Task: Look for products in the category "Joint Care Supplements" that are on sale.
Action: Mouse moved to (235, 115)
Screenshot: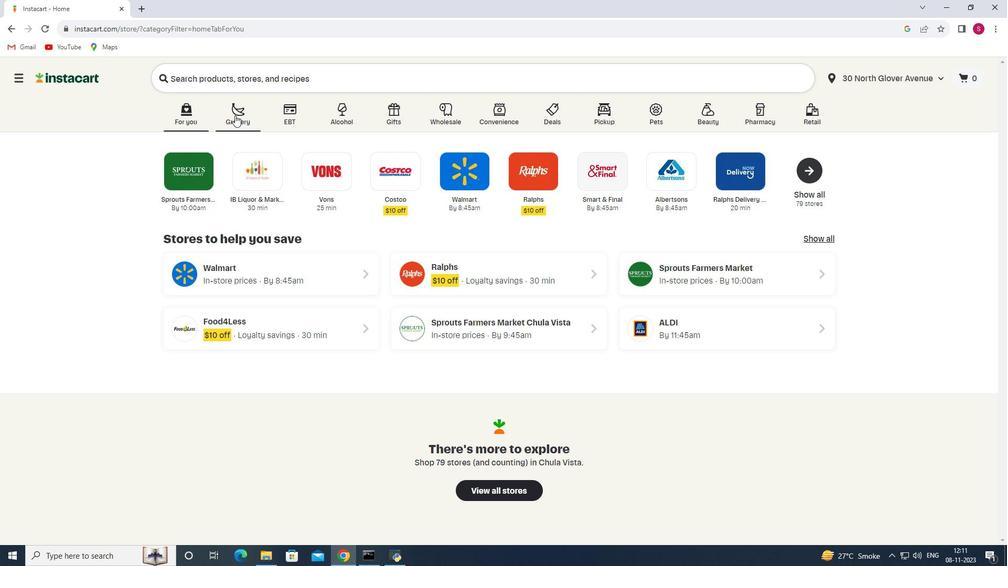 
Action: Mouse pressed left at (235, 115)
Screenshot: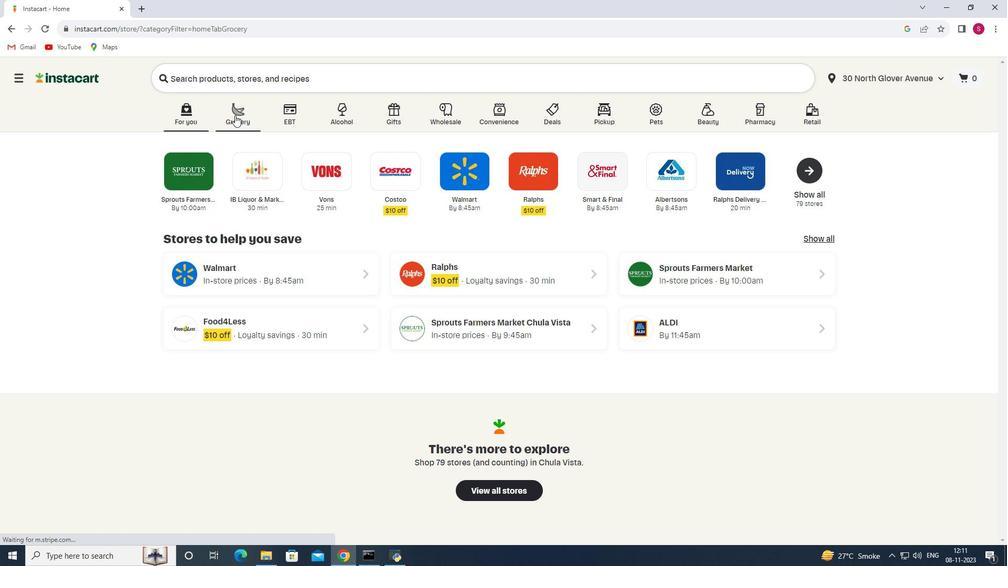 
Action: Mouse moved to (247, 307)
Screenshot: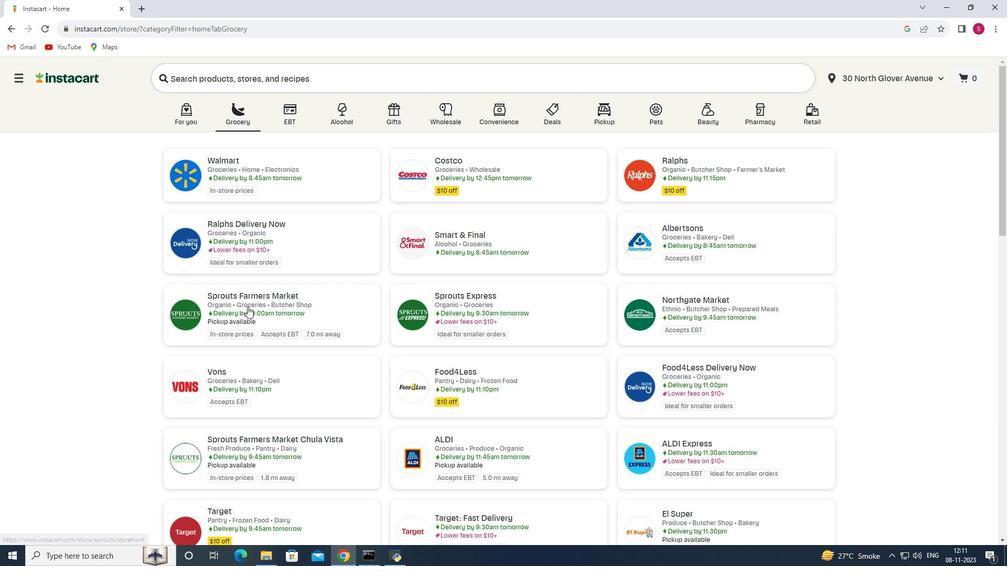 
Action: Mouse pressed left at (247, 307)
Screenshot: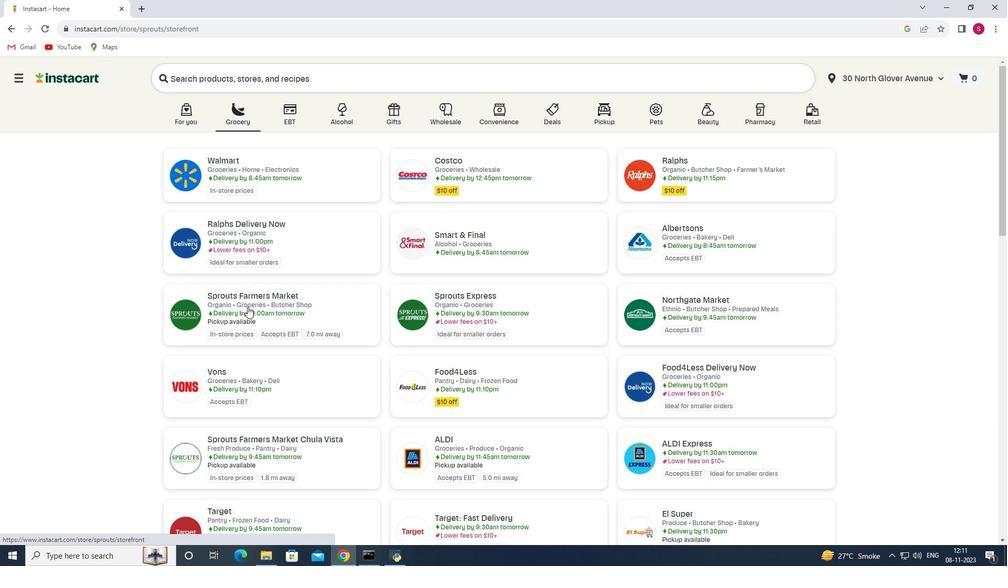 
Action: Mouse moved to (92, 349)
Screenshot: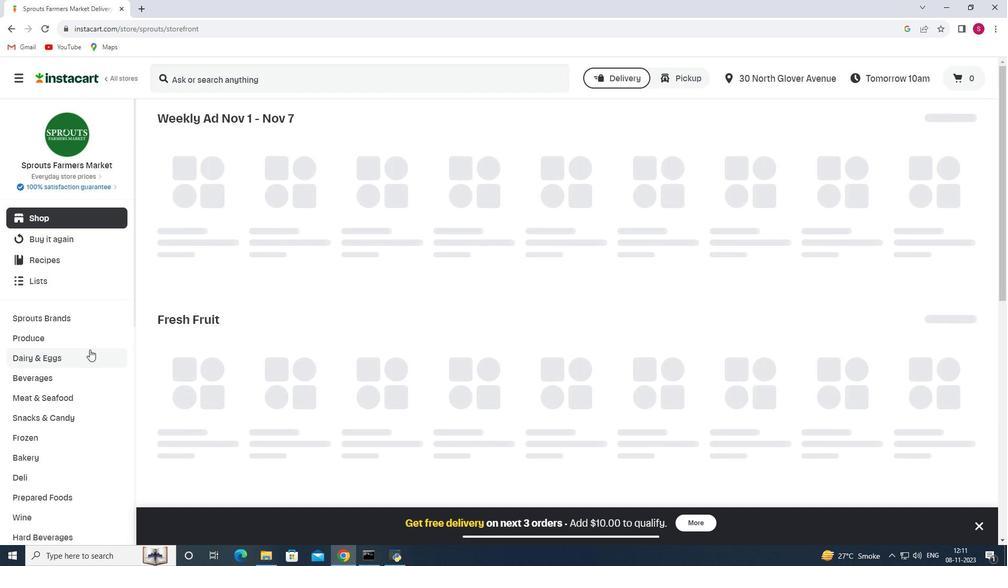 
Action: Mouse scrolled (92, 348) with delta (0, 0)
Screenshot: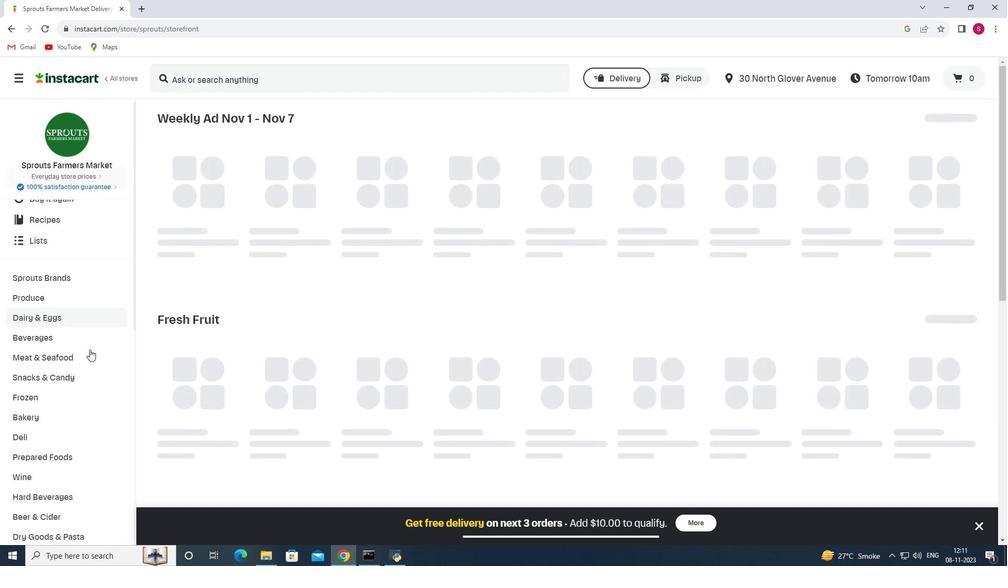 
Action: Mouse moved to (89, 350)
Screenshot: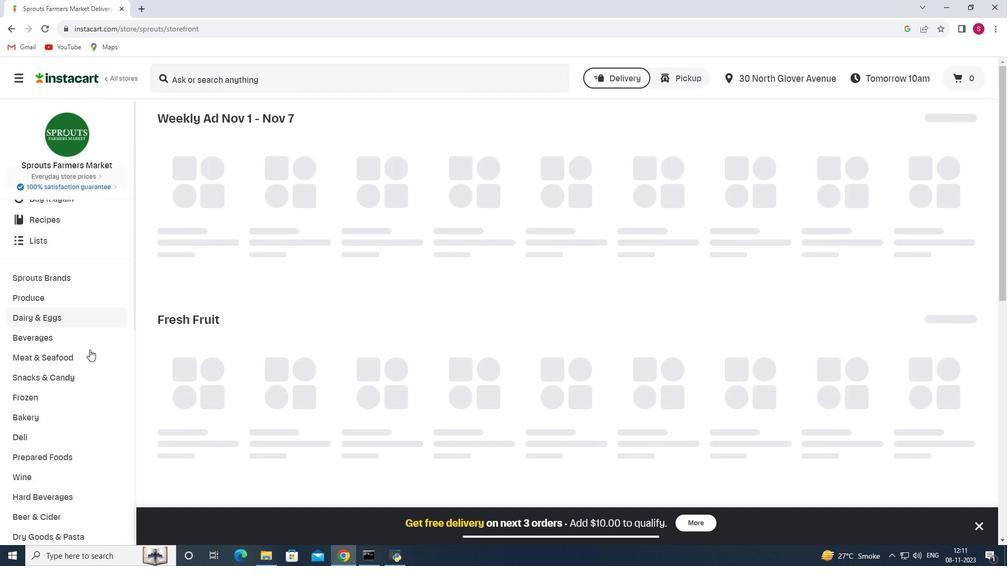 
Action: Mouse scrolled (89, 349) with delta (0, 0)
Screenshot: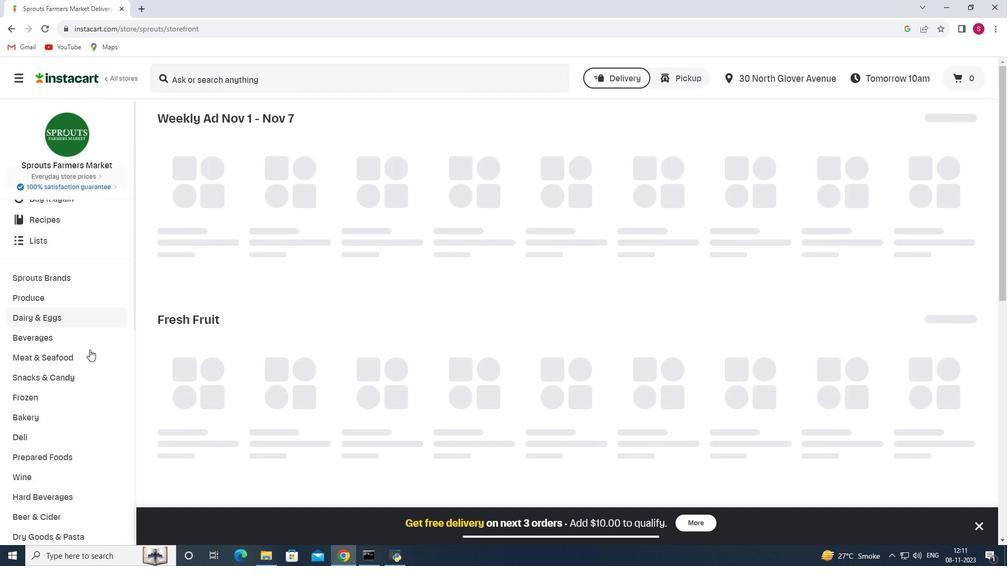 
Action: Mouse moved to (89, 350)
Screenshot: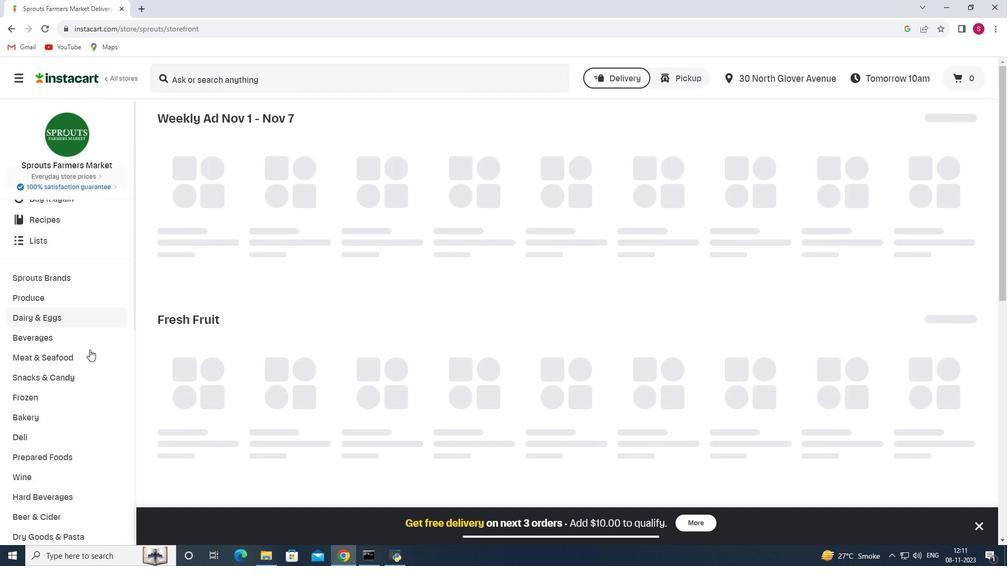 
Action: Mouse scrolled (89, 349) with delta (0, 0)
Screenshot: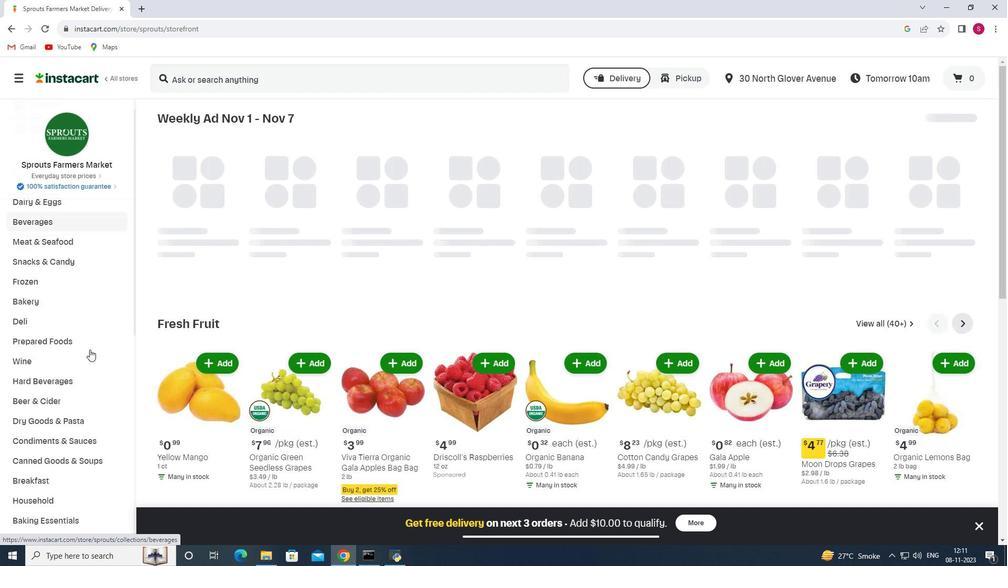 
Action: Mouse scrolled (89, 349) with delta (0, 0)
Screenshot: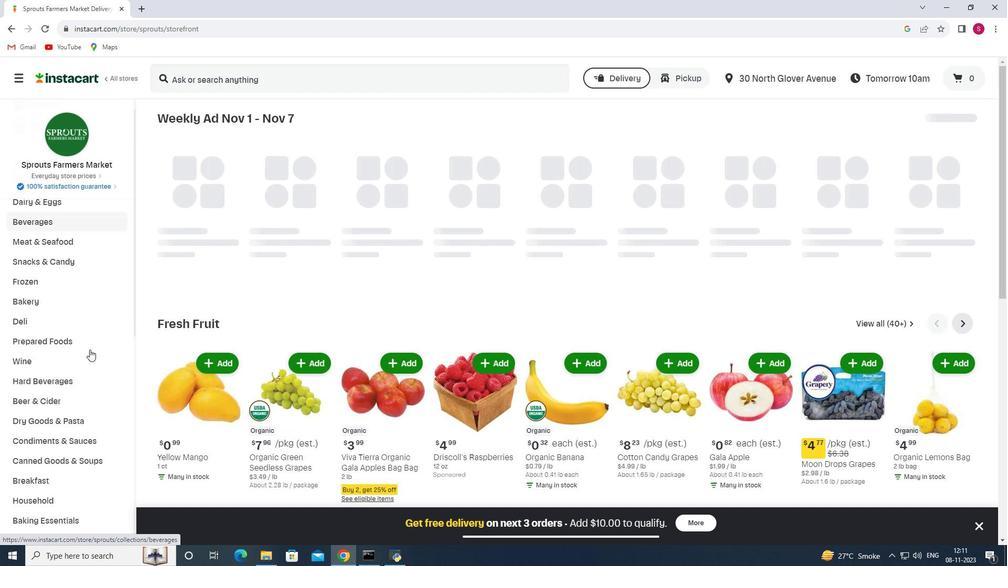 
Action: Mouse scrolled (89, 349) with delta (0, 0)
Screenshot: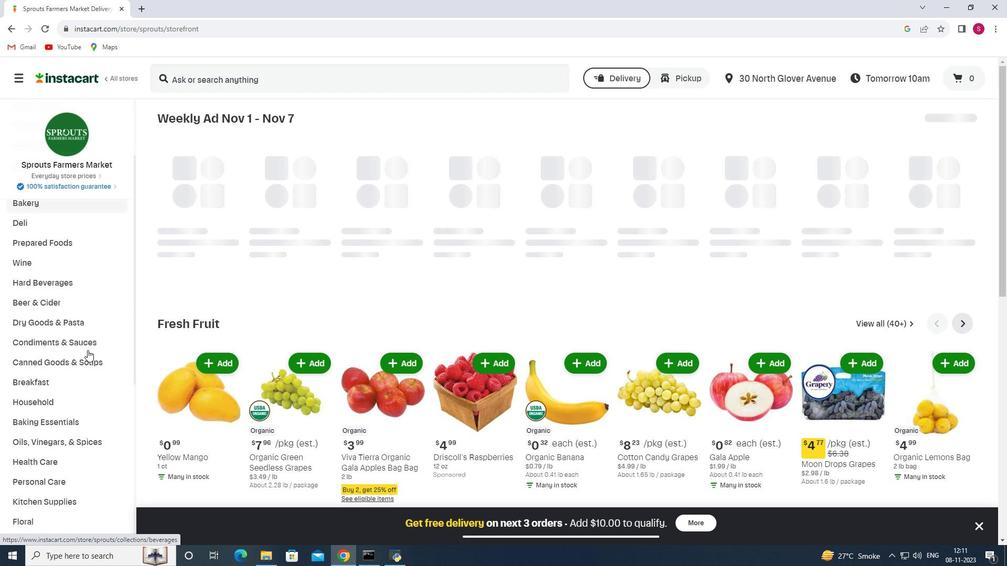
Action: Mouse scrolled (89, 349) with delta (0, 0)
Screenshot: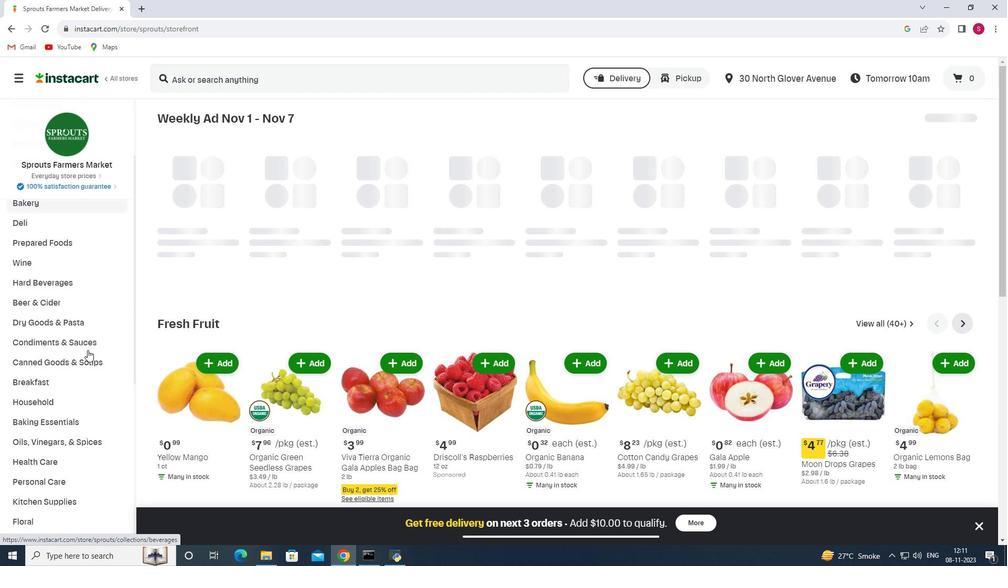 
Action: Mouse moved to (87, 350)
Screenshot: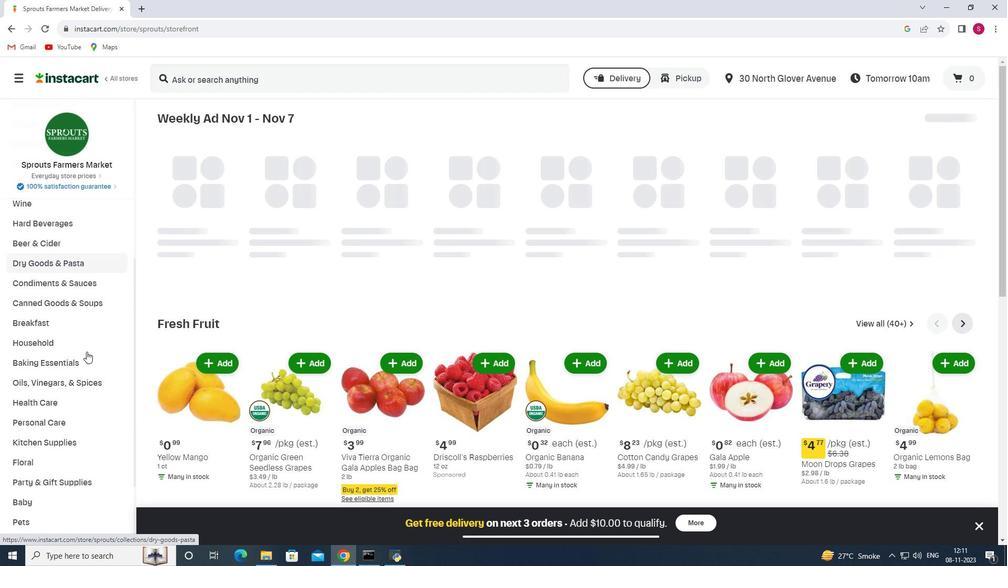 
Action: Mouse scrolled (87, 350) with delta (0, 0)
Screenshot: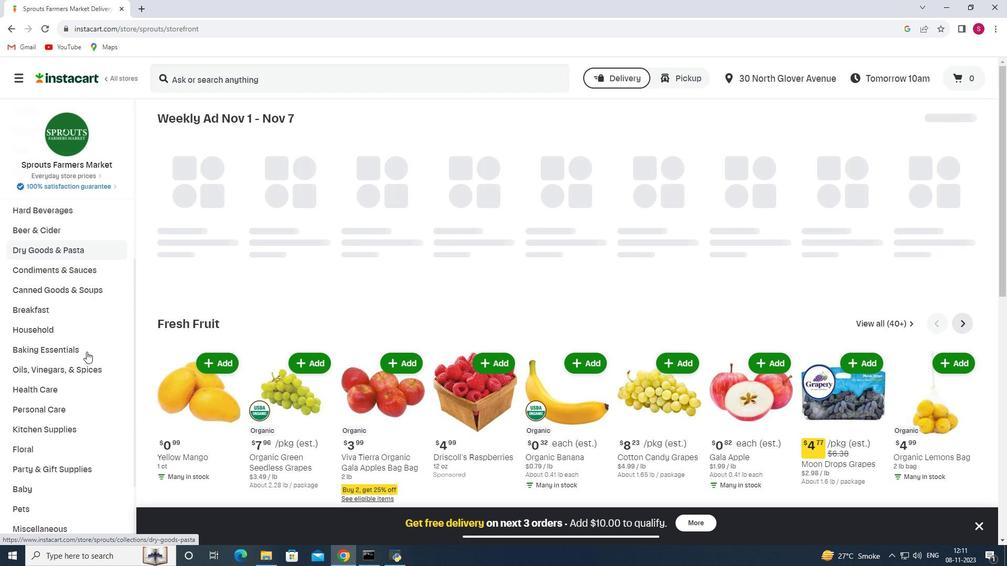 
Action: Mouse moved to (86, 352)
Screenshot: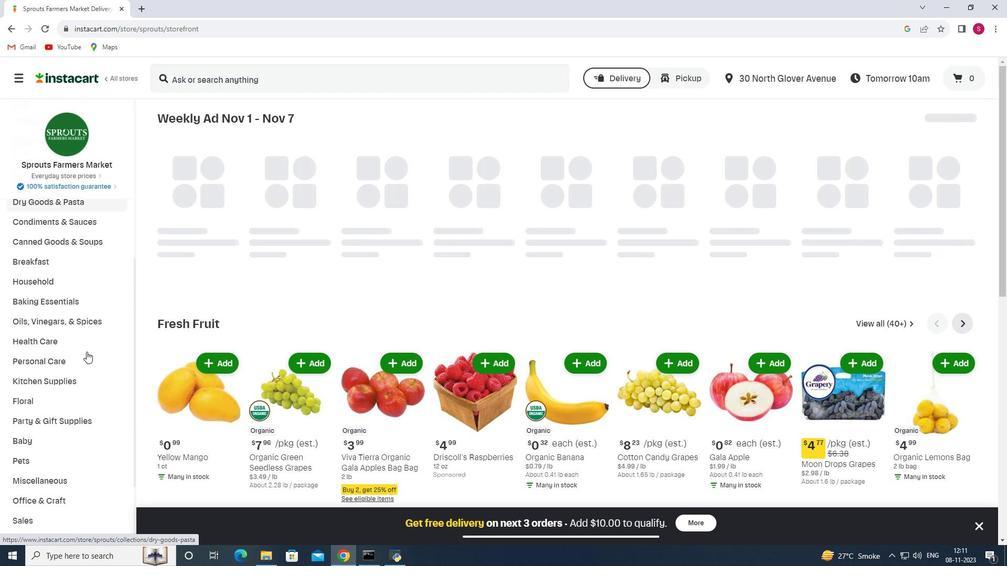 
Action: Mouse scrolled (86, 351) with delta (0, 0)
Screenshot: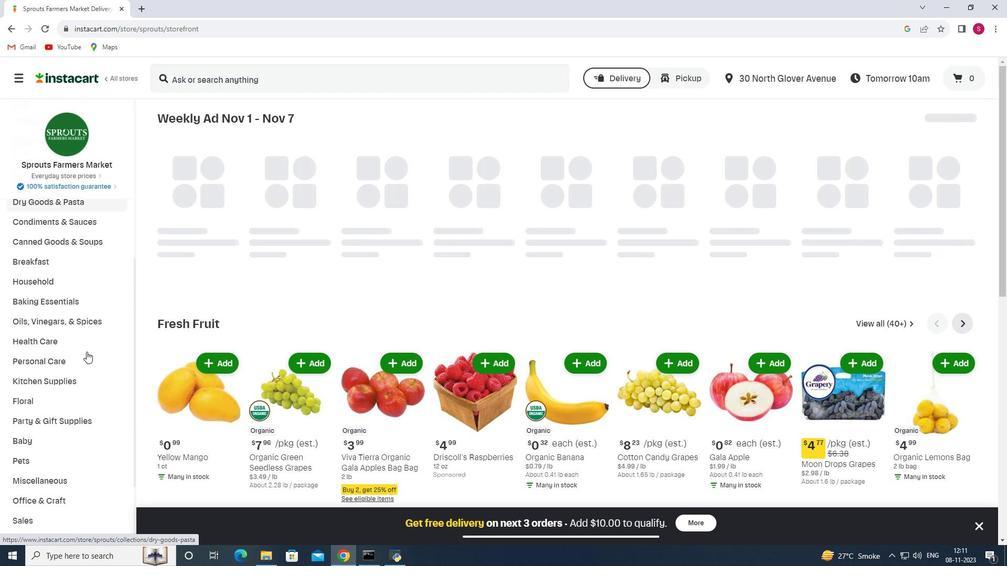
Action: Mouse scrolled (86, 351) with delta (0, 0)
Screenshot: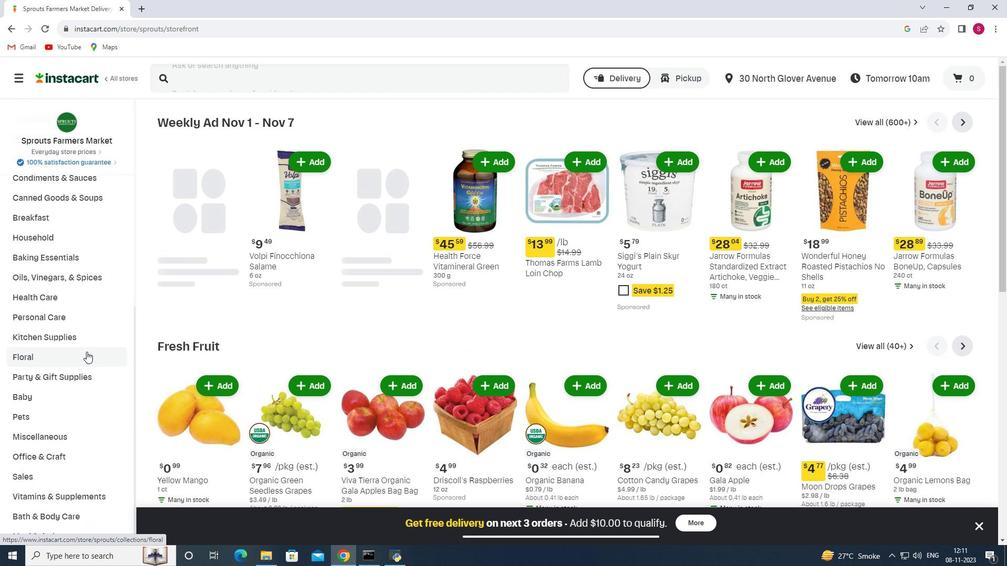 
Action: Mouse moved to (96, 281)
Screenshot: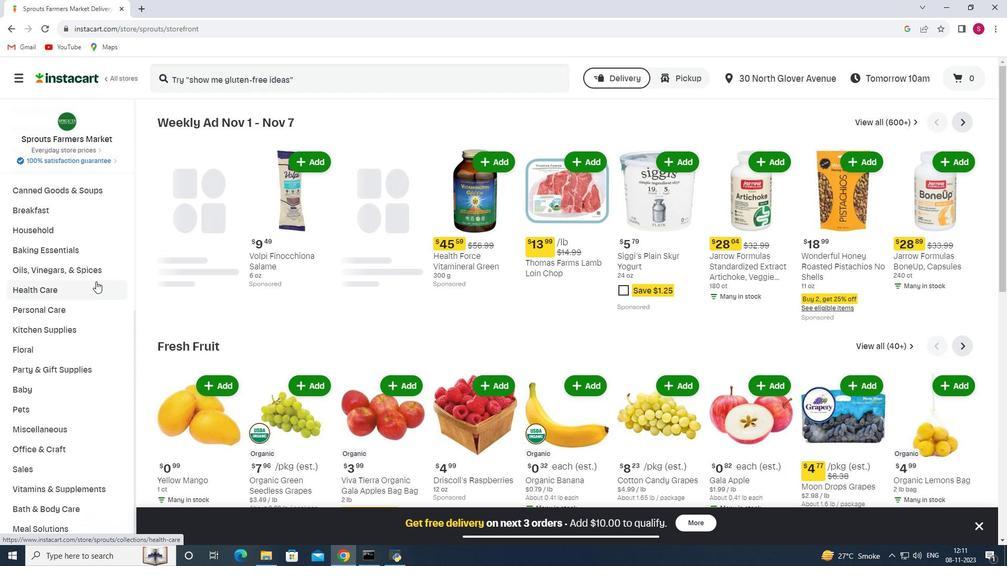 
Action: Mouse pressed left at (96, 281)
Screenshot: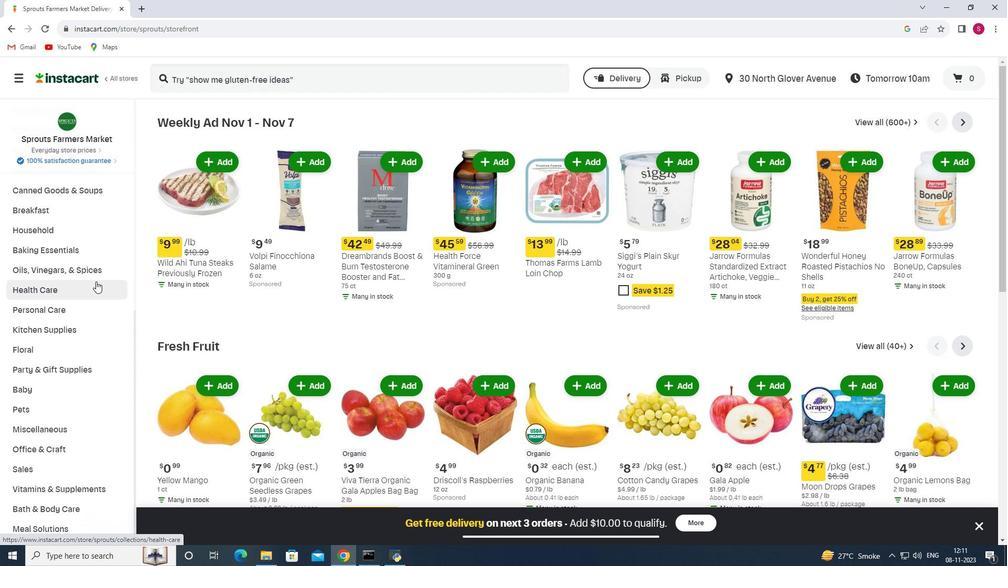 
Action: Mouse moved to (391, 142)
Screenshot: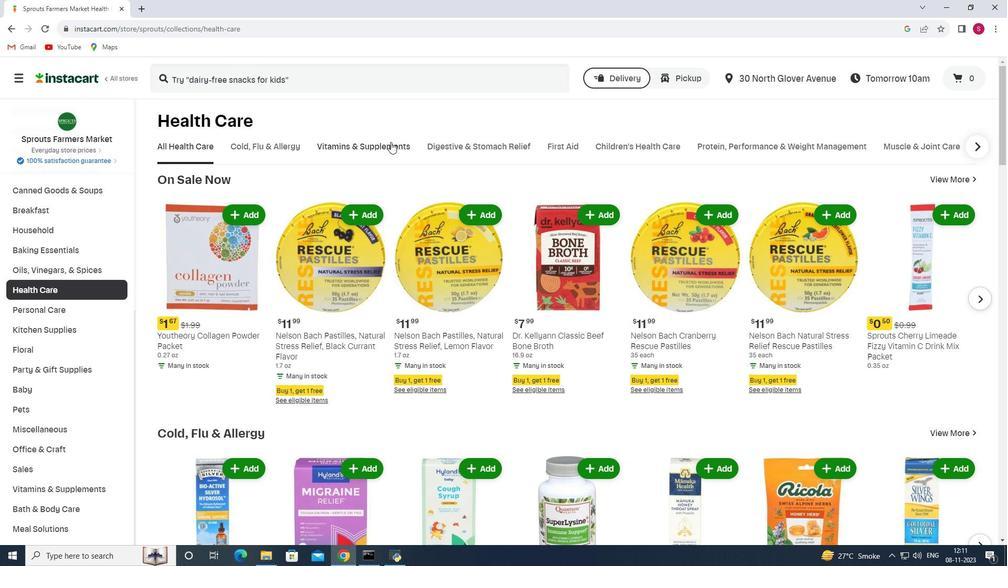 
Action: Mouse pressed left at (391, 142)
Screenshot: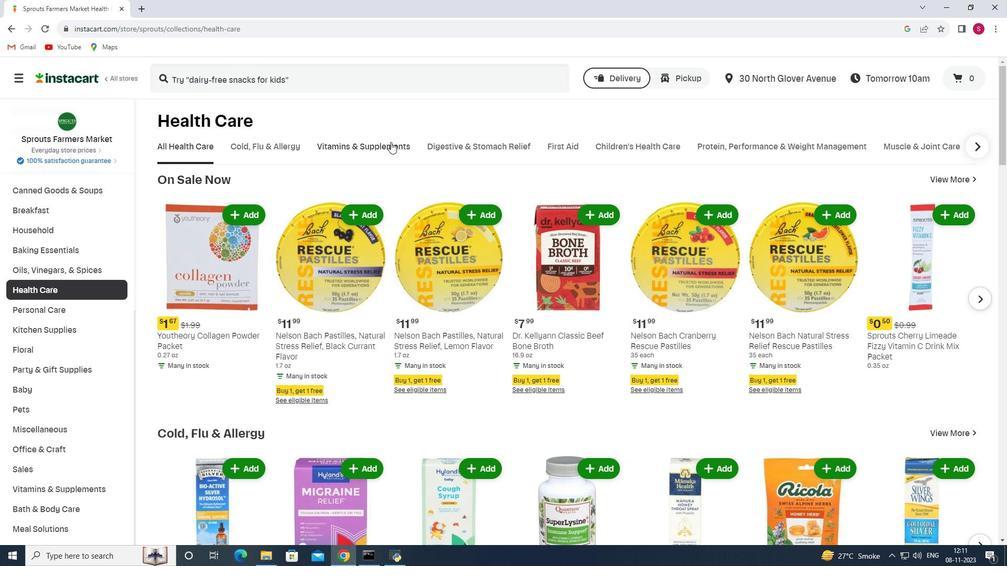
Action: Mouse moved to (988, 191)
Screenshot: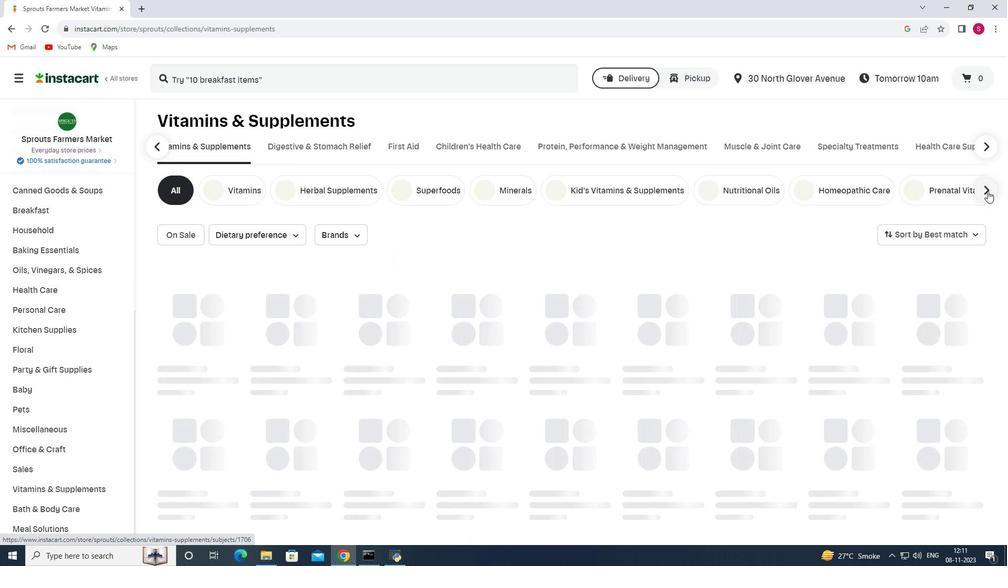 
Action: Mouse pressed left at (988, 191)
Screenshot: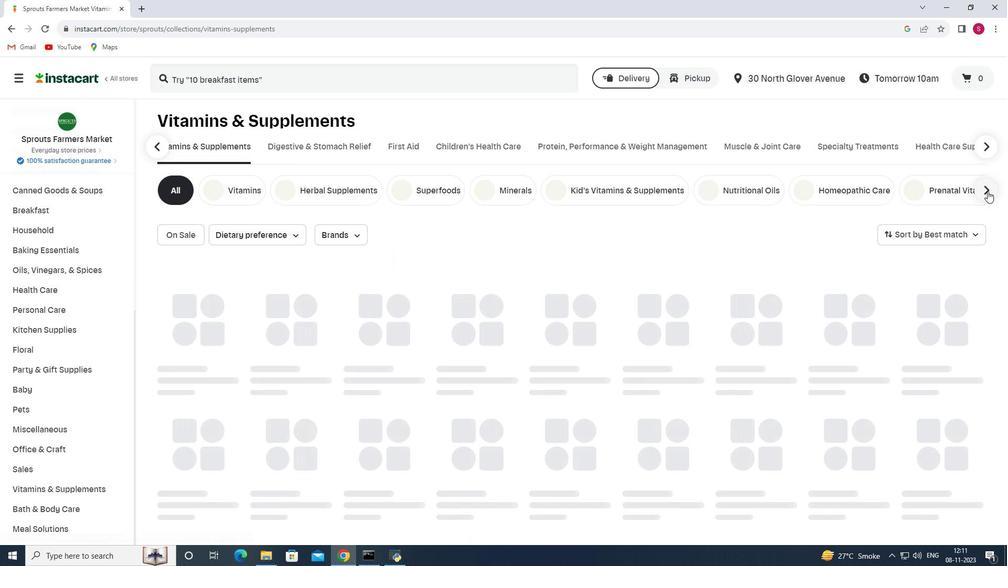 
Action: Mouse moved to (775, 193)
Screenshot: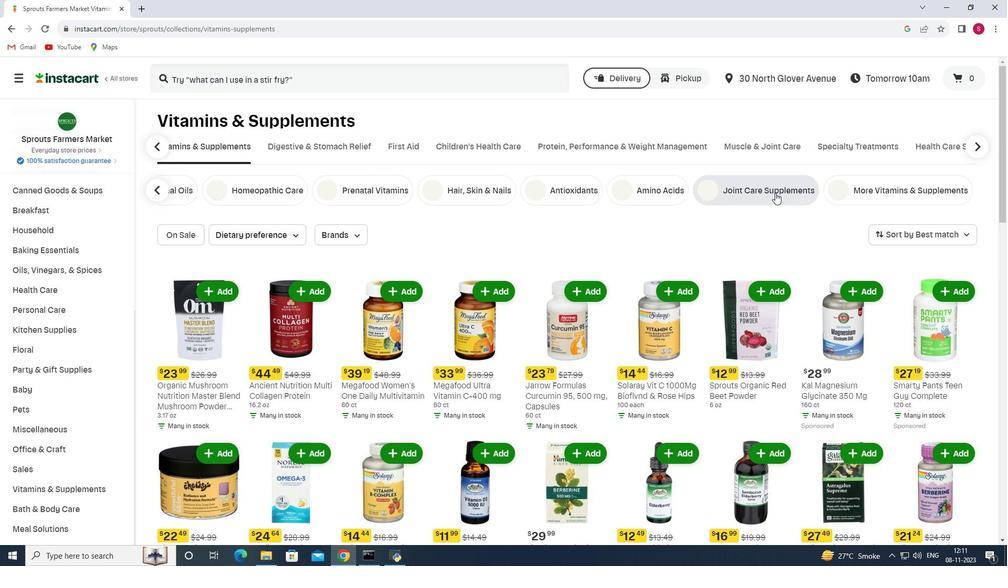 
Action: Mouse pressed left at (775, 193)
Screenshot: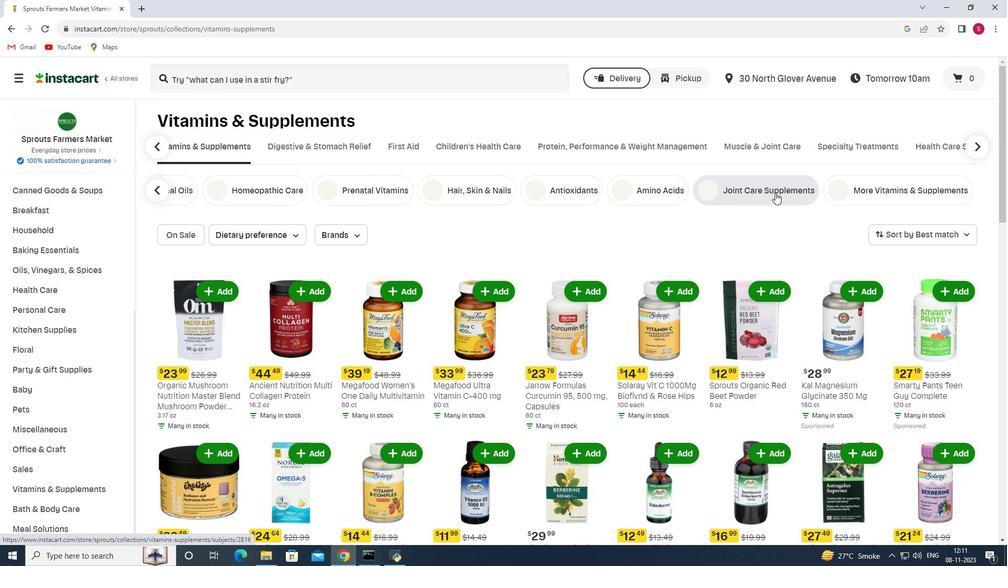 
Action: Mouse moved to (183, 233)
Screenshot: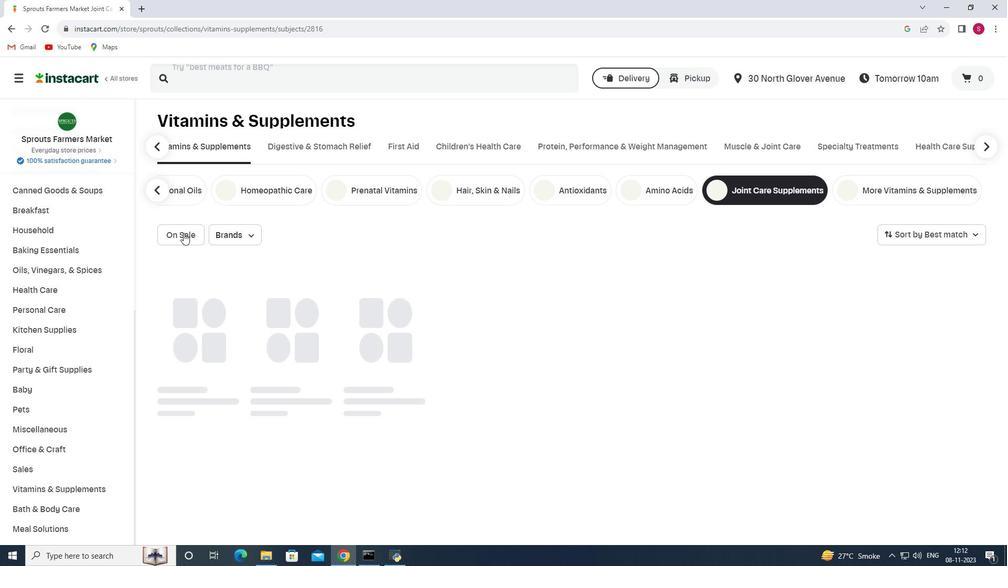 
Action: Mouse pressed left at (183, 233)
Screenshot: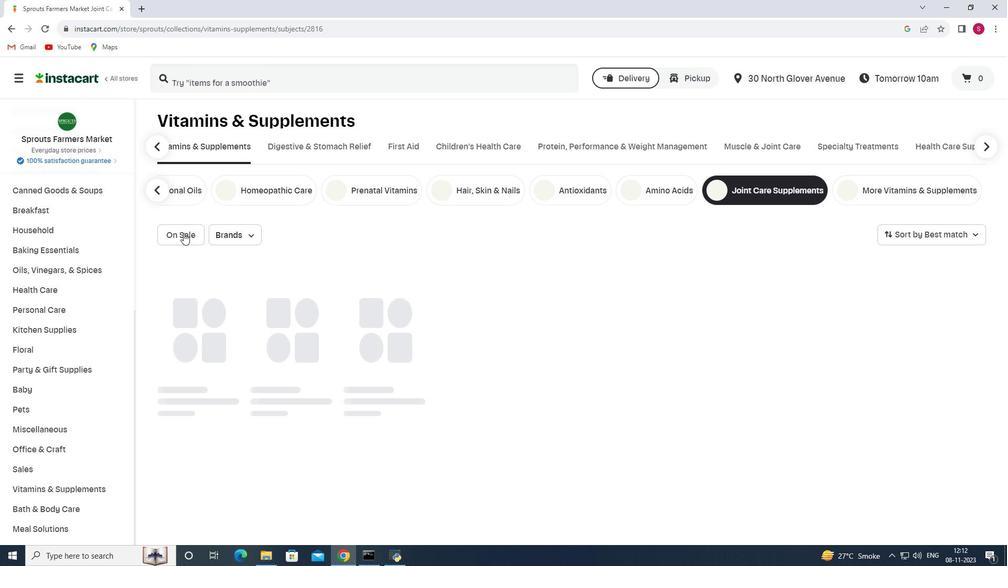 
